 Task: In the  document Respectingdifferences.rtf Use the tool word Count 'and display word count while typing' Create the translated copy of the document in  'Chinese (Simplified)' Change notification to  Comments for you
Action: Mouse moved to (272, 450)
Screenshot: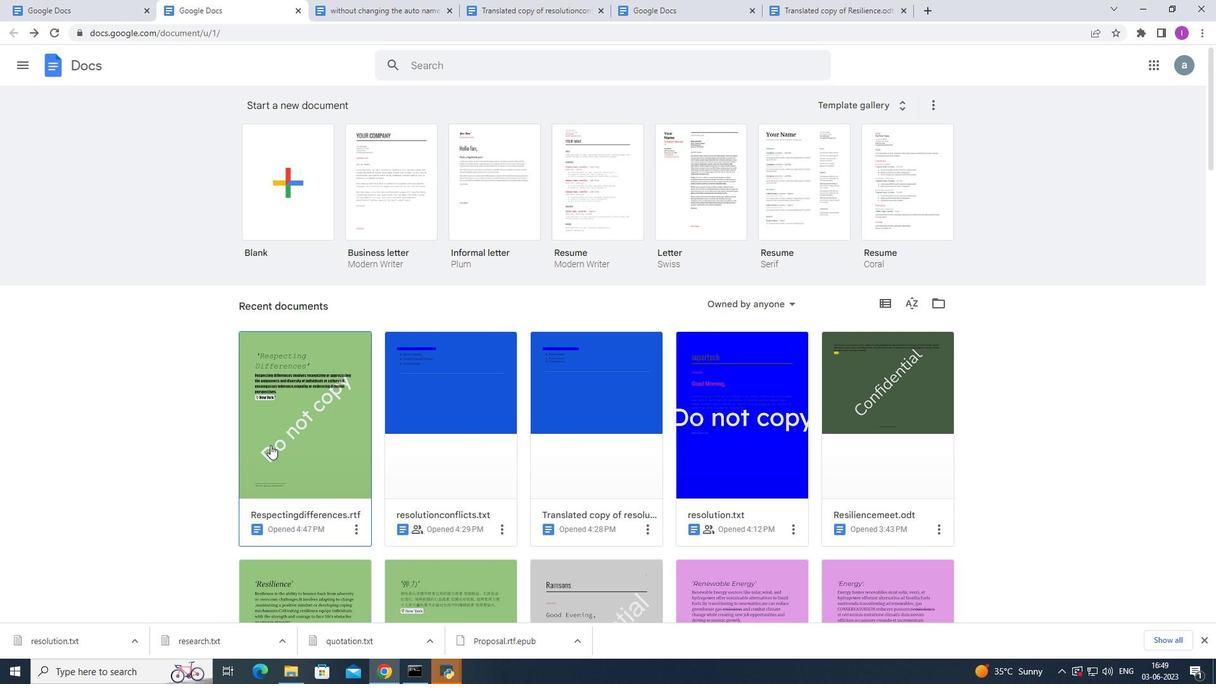 
Action: Mouse pressed left at (272, 450)
Screenshot: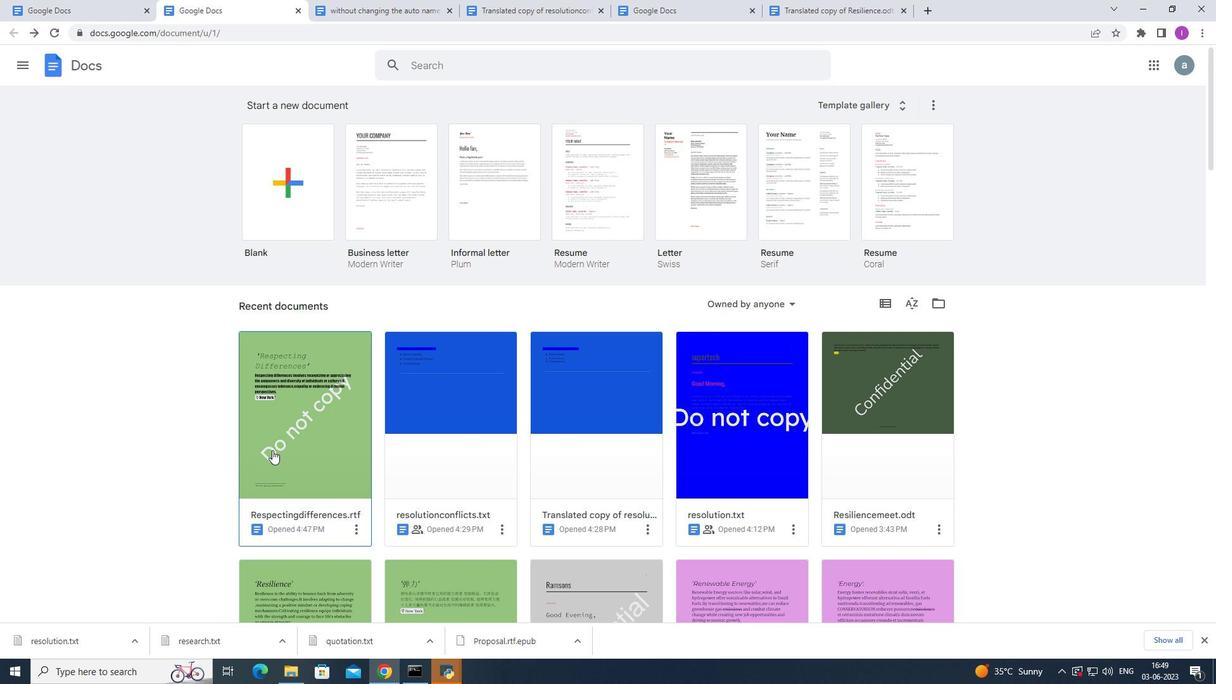 
Action: Mouse moved to (196, 69)
Screenshot: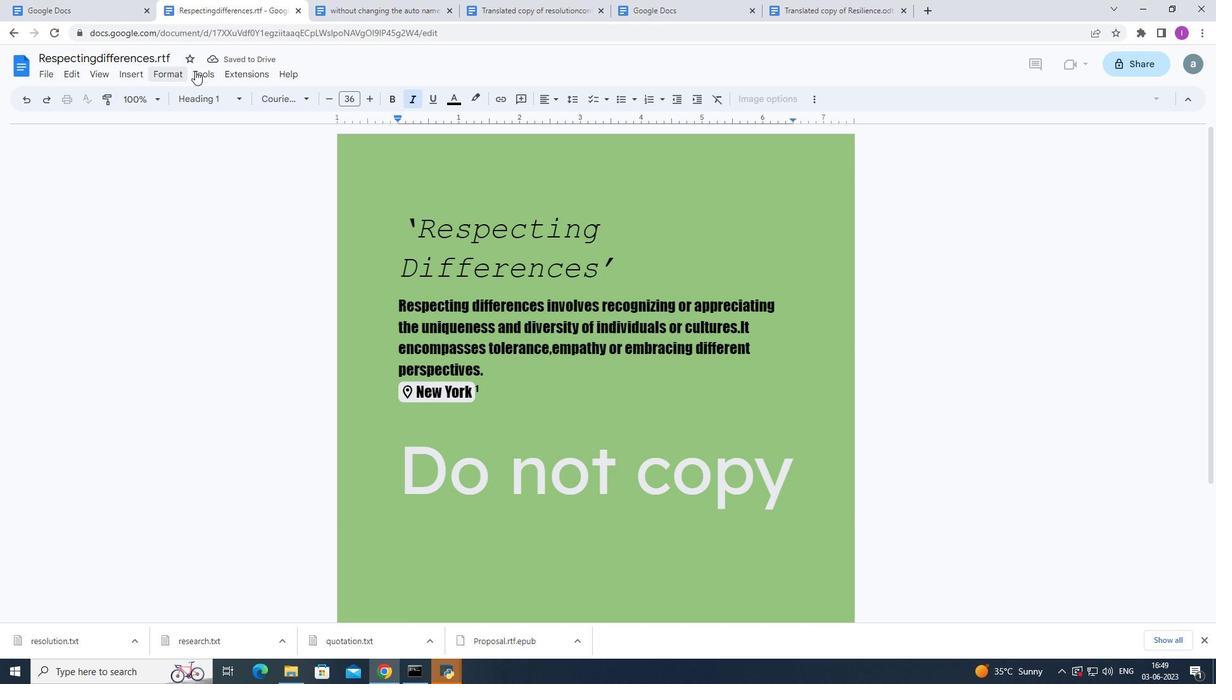 
Action: Mouse pressed left at (196, 69)
Screenshot: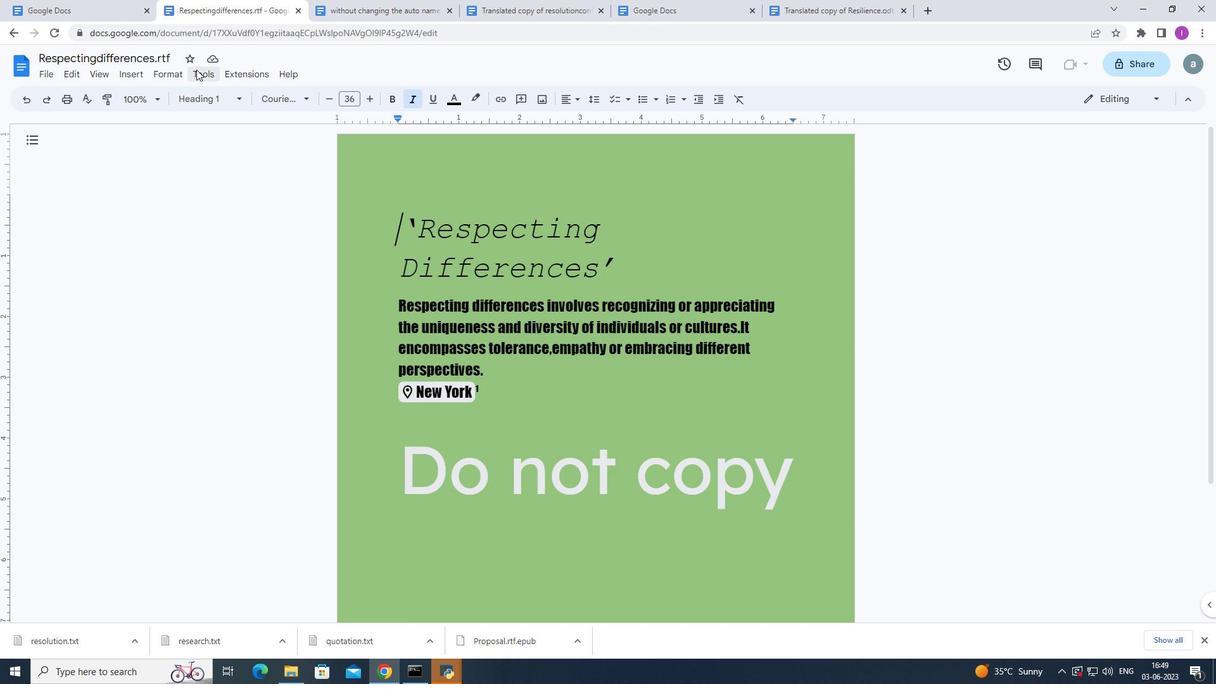 
Action: Mouse moved to (259, 113)
Screenshot: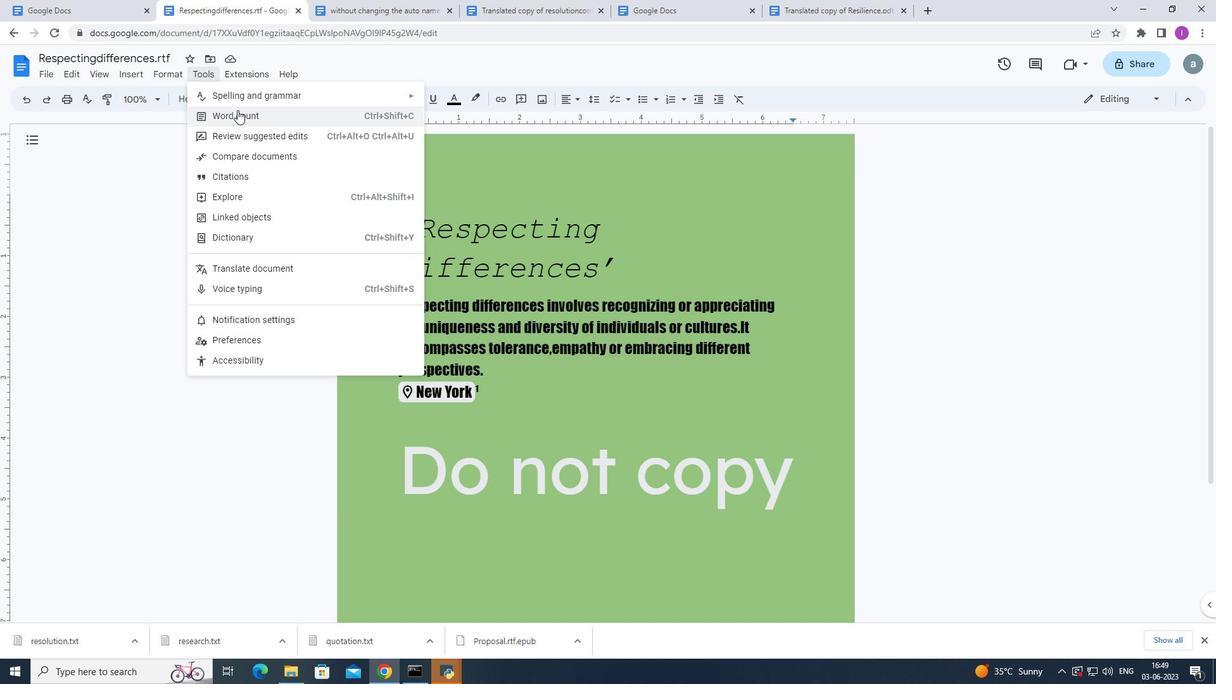 
Action: Mouse pressed left at (259, 113)
Screenshot: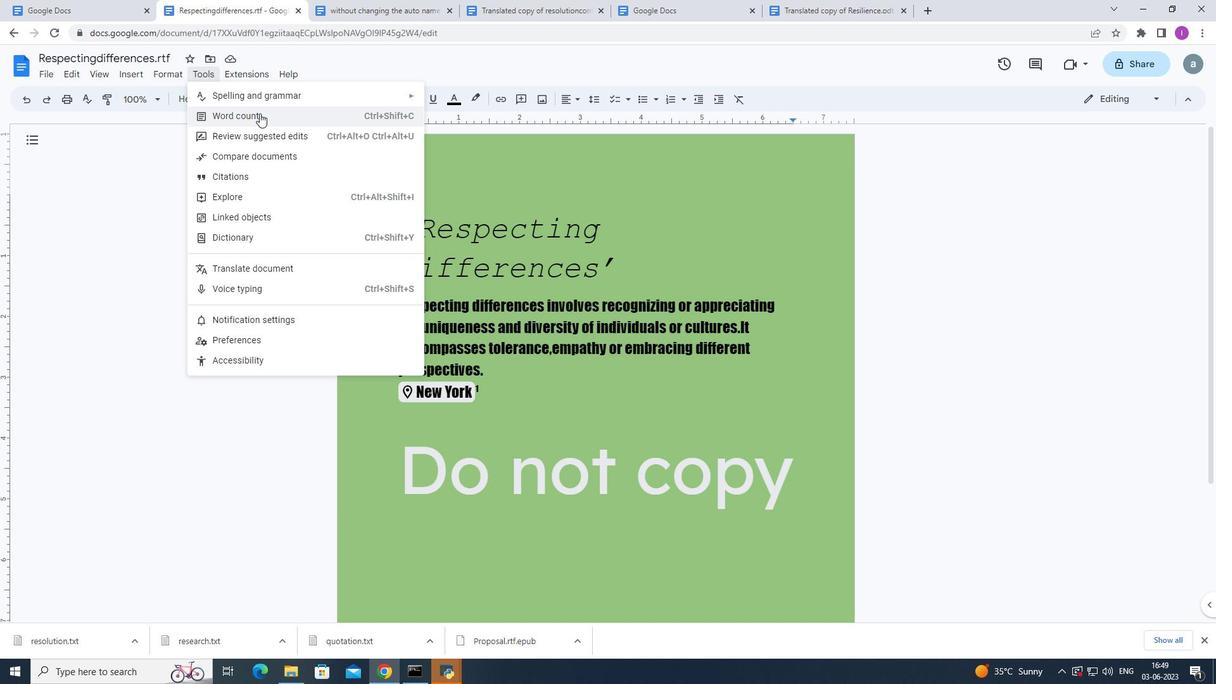 
Action: Mouse moved to (534, 391)
Screenshot: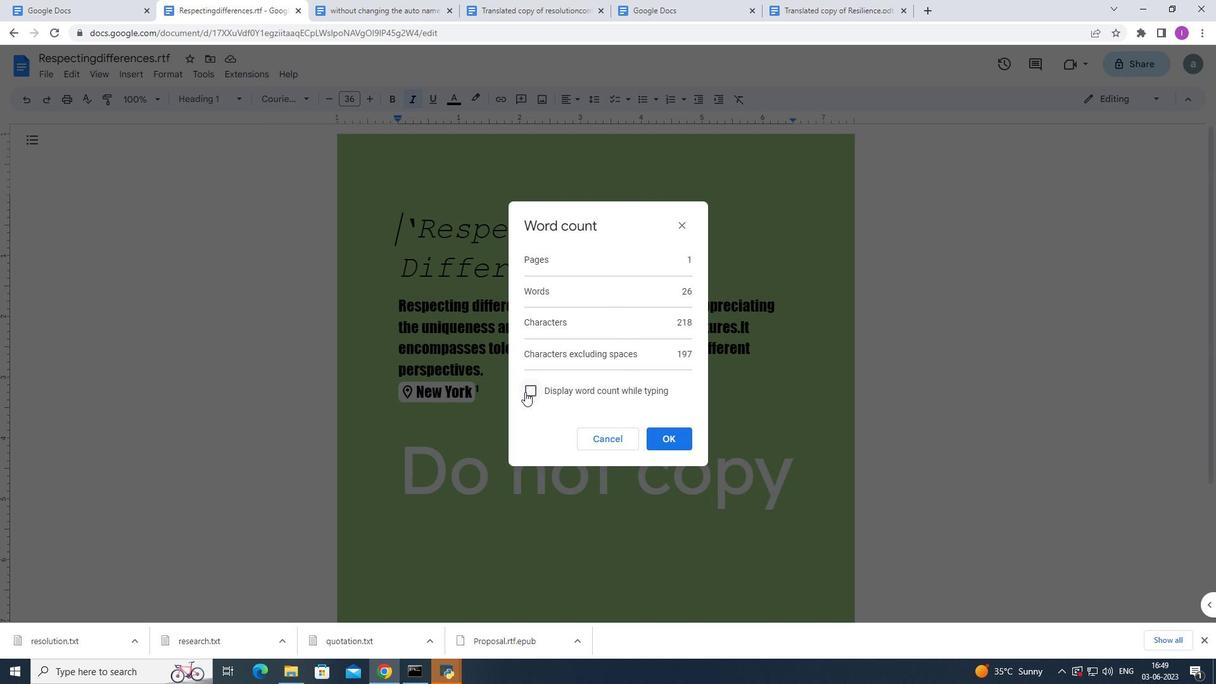 
Action: Mouse pressed left at (534, 391)
Screenshot: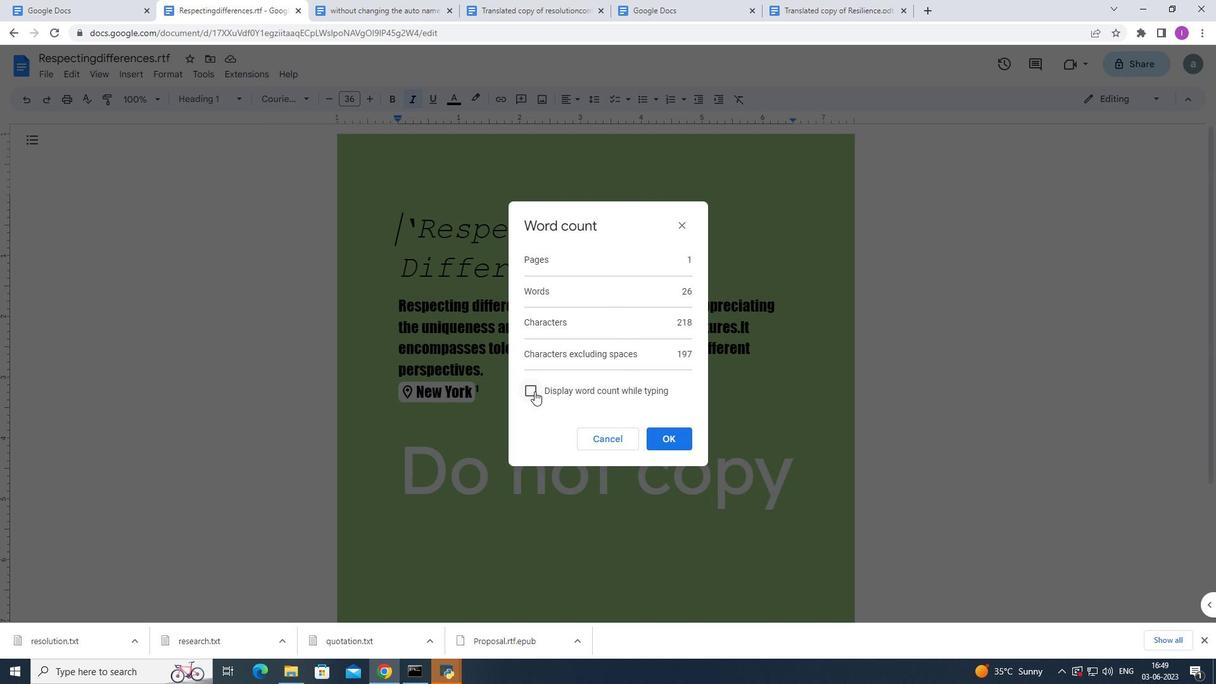 
Action: Mouse moved to (679, 436)
Screenshot: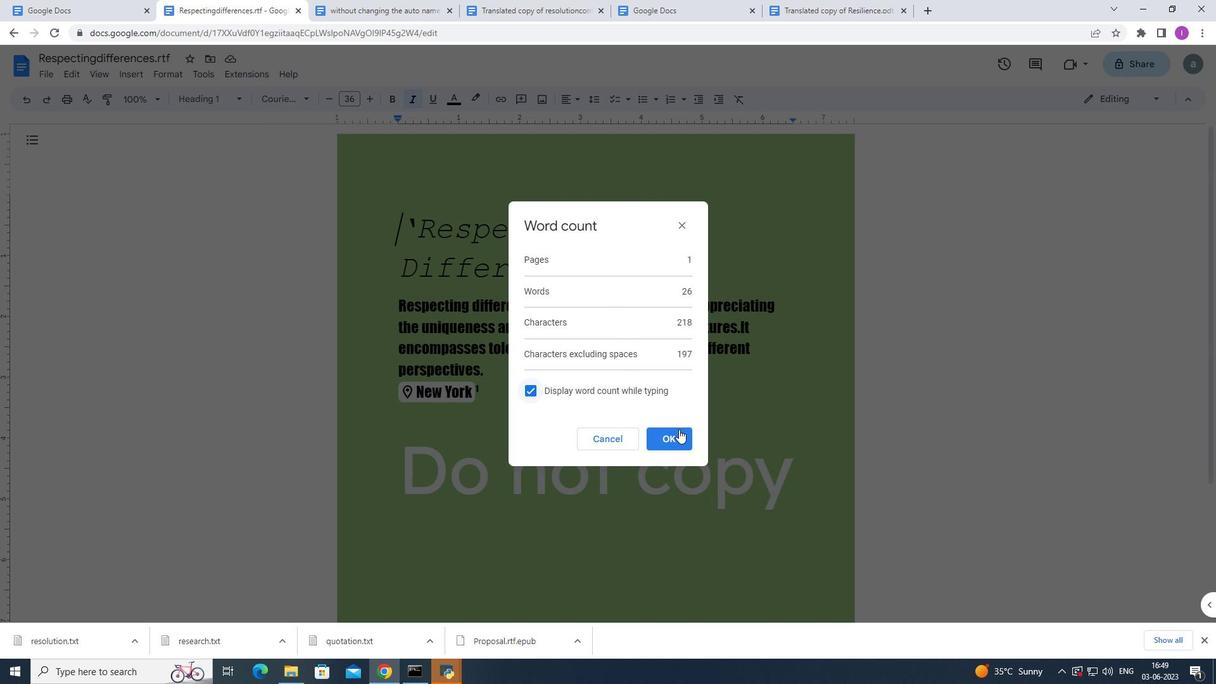 
Action: Mouse pressed left at (679, 436)
Screenshot: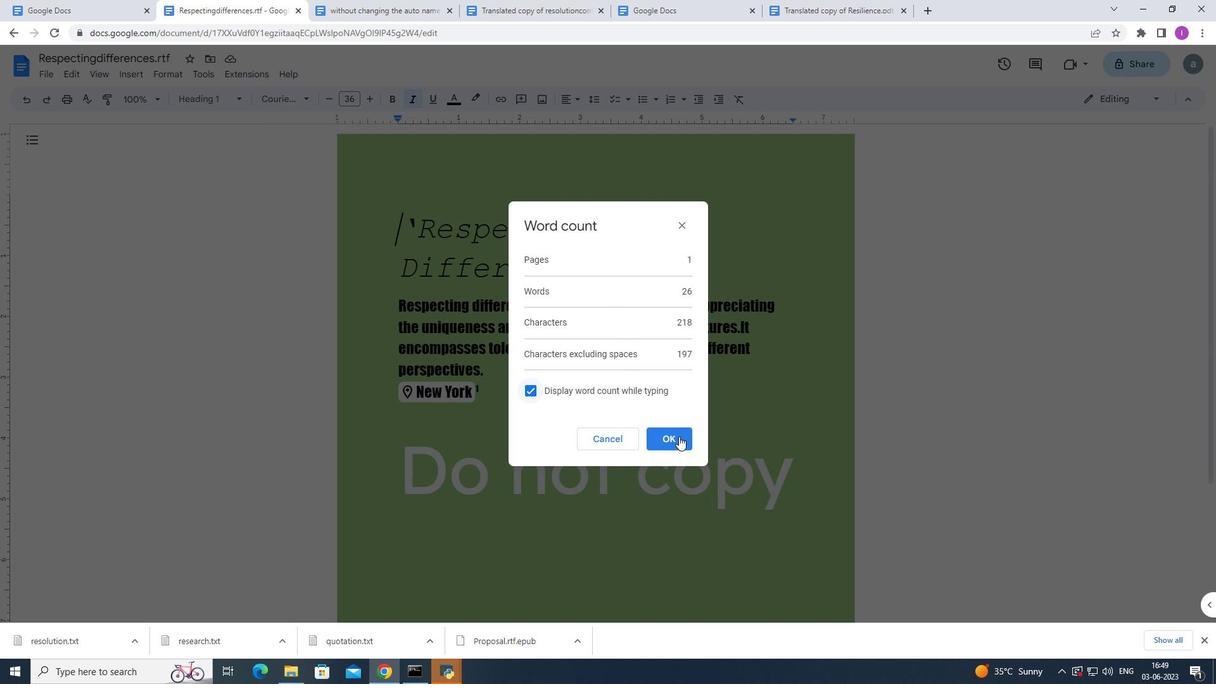 
Action: Mouse moved to (217, 75)
Screenshot: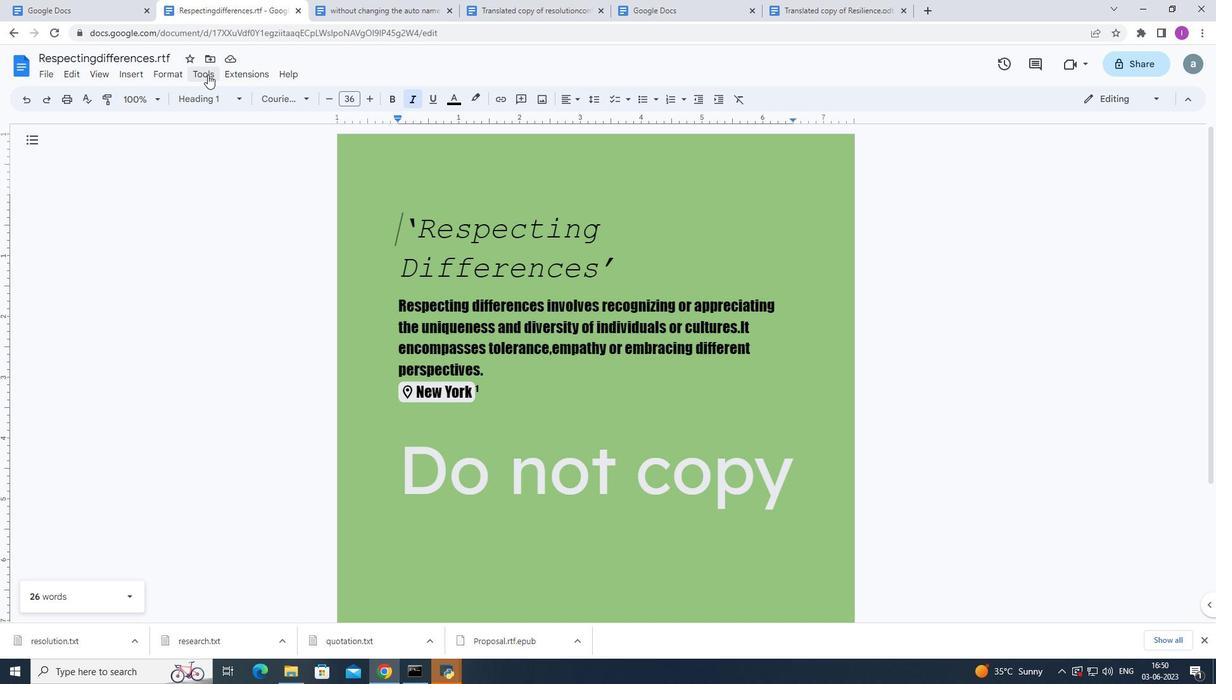 
Action: Mouse pressed left at (217, 75)
Screenshot: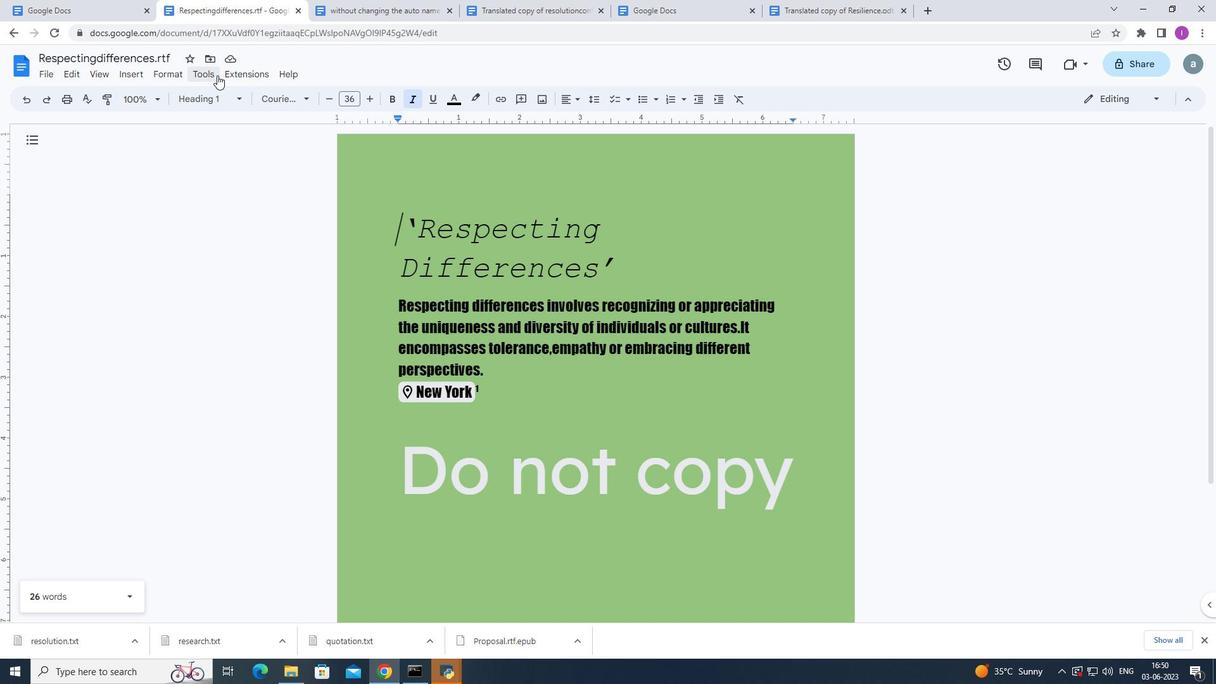 
Action: Mouse moved to (262, 272)
Screenshot: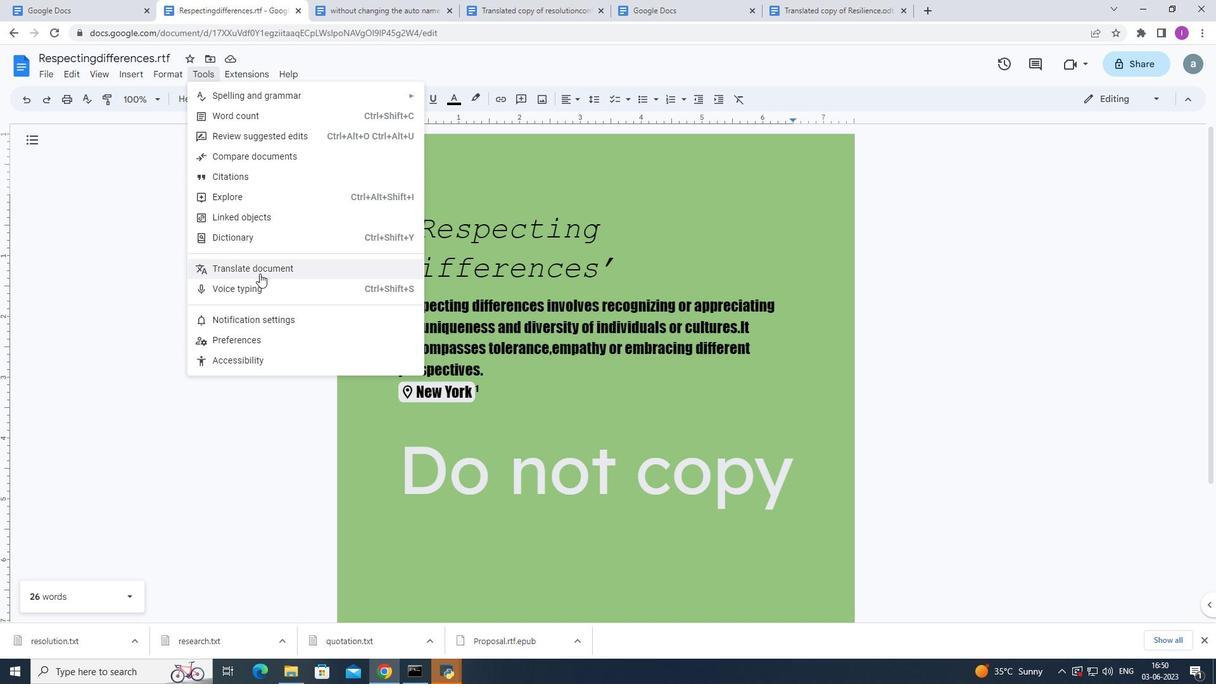 
Action: Mouse pressed left at (262, 272)
Screenshot: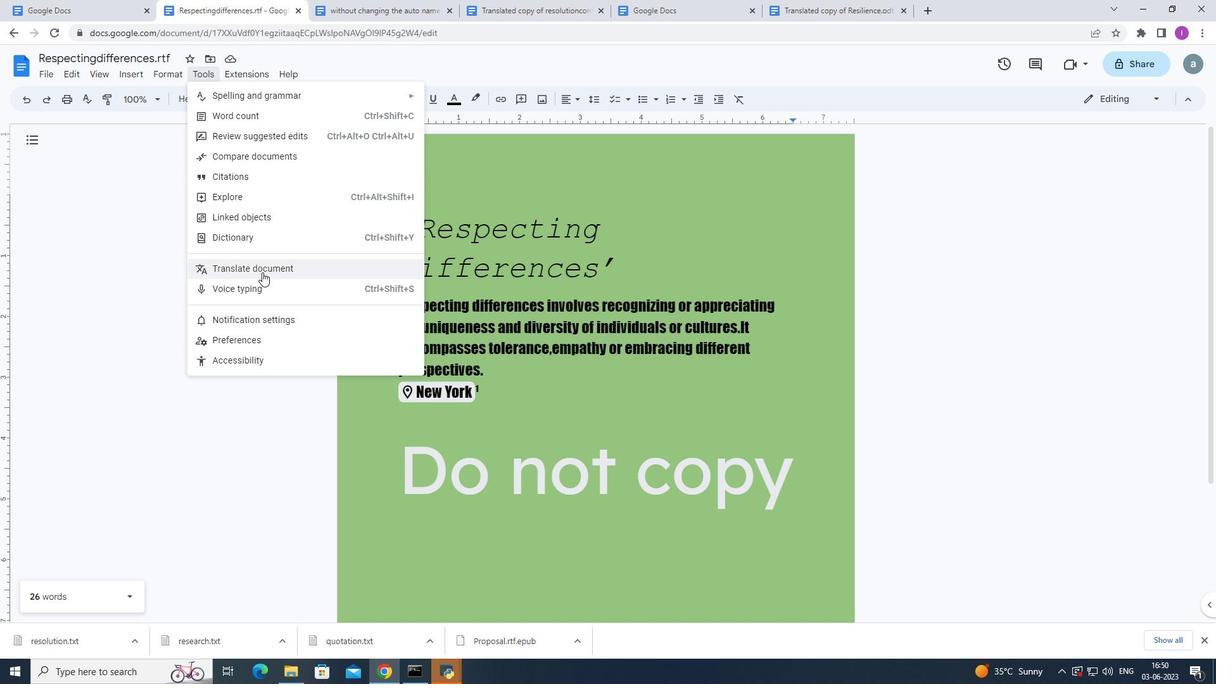 
Action: Mouse moved to (596, 355)
Screenshot: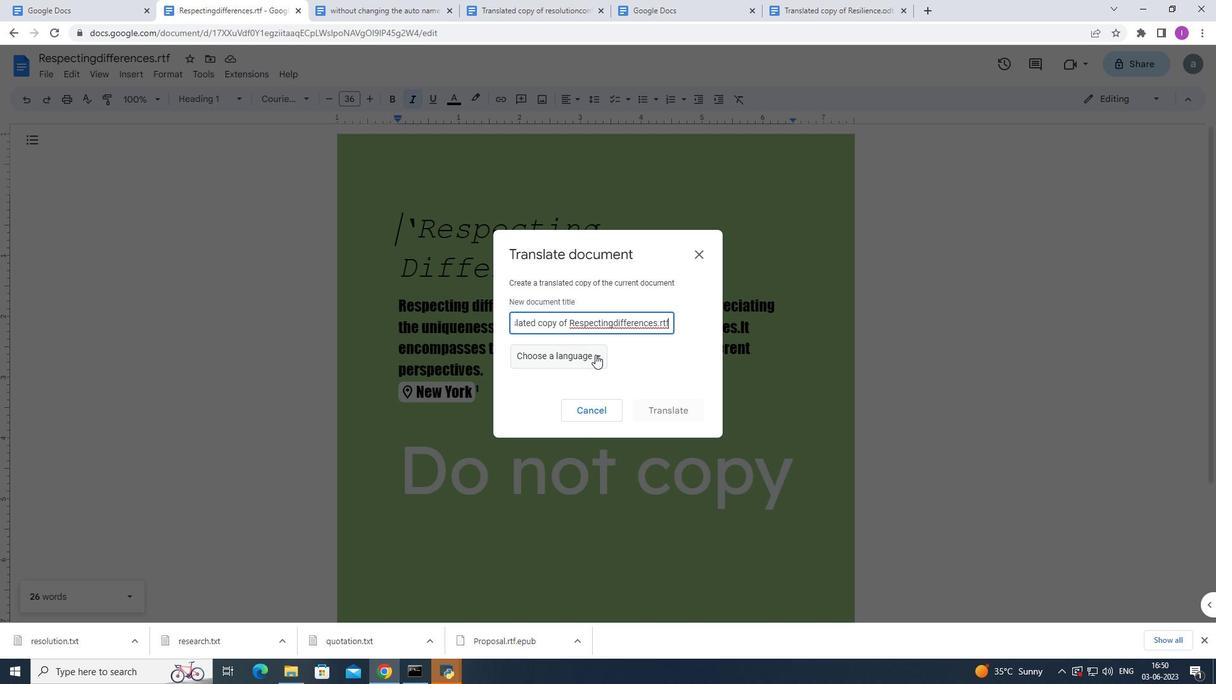 
Action: Mouse pressed left at (596, 355)
Screenshot: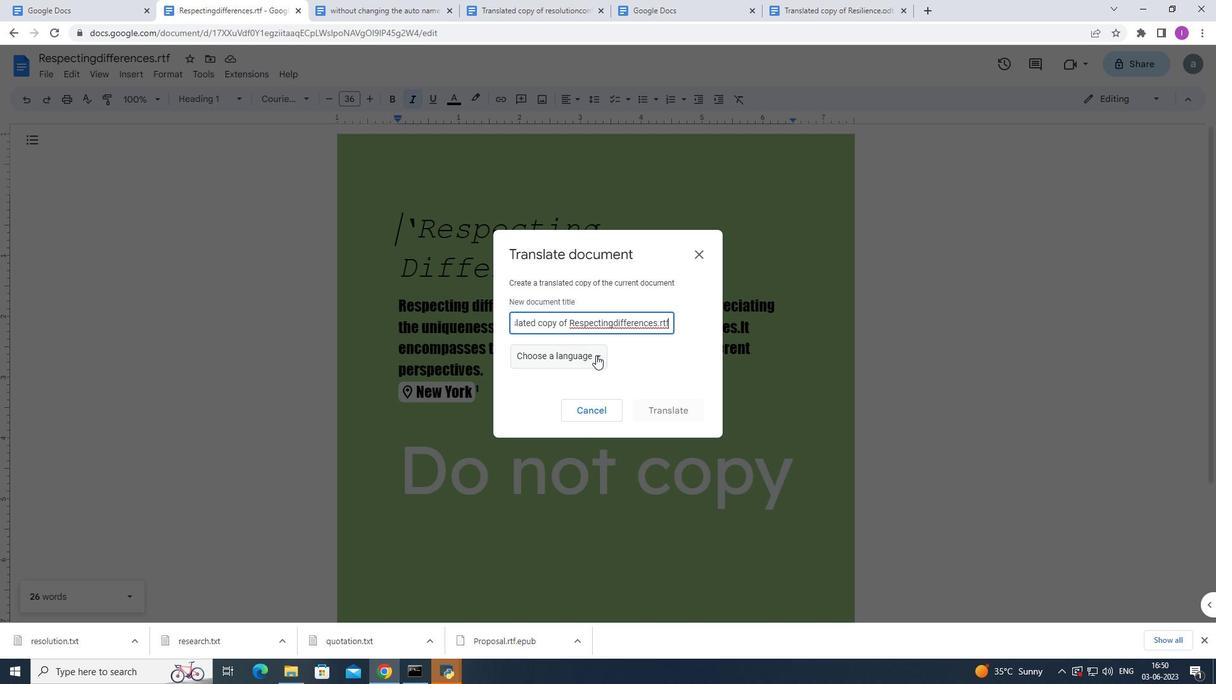 
Action: Mouse moved to (595, 406)
Screenshot: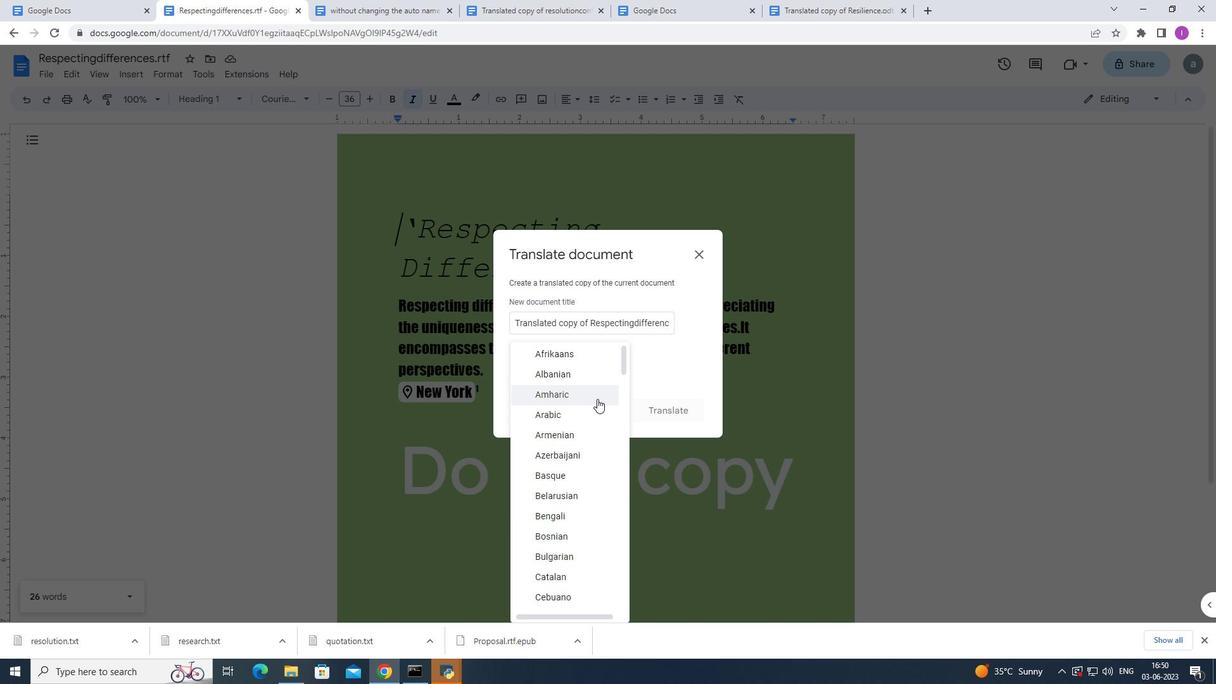 
Action: Mouse scrolled (595, 406) with delta (0, 0)
Screenshot: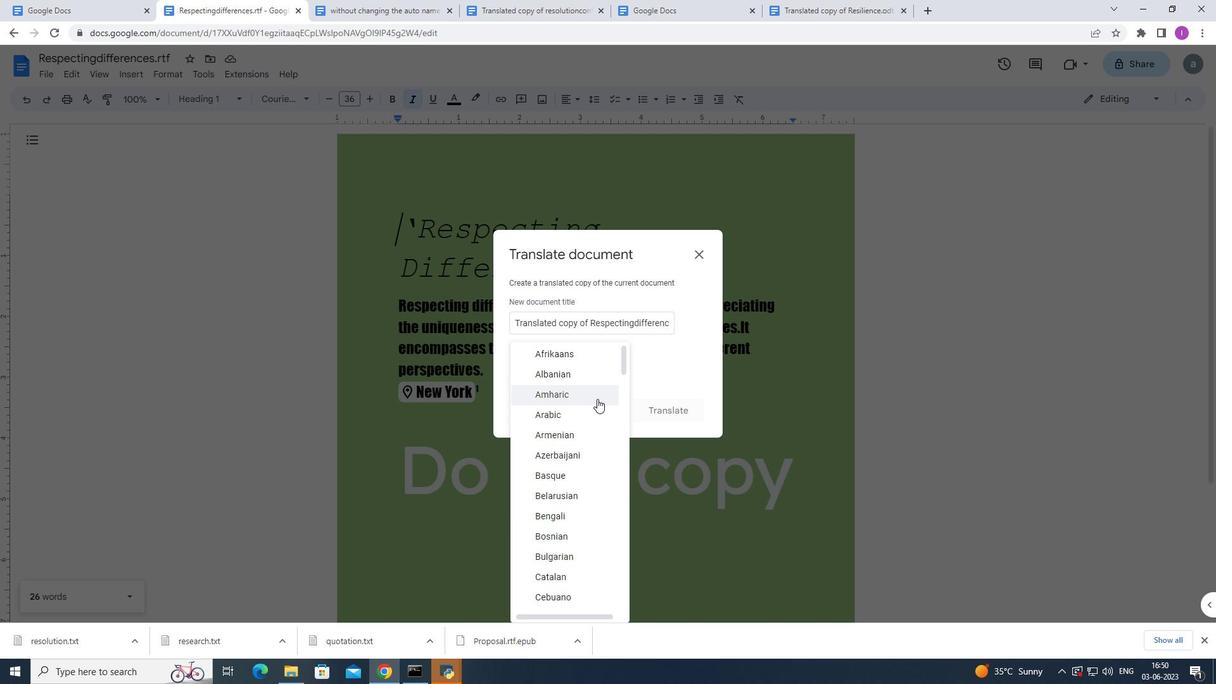 
Action: Mouse moved to (595, 407)
Screenshot: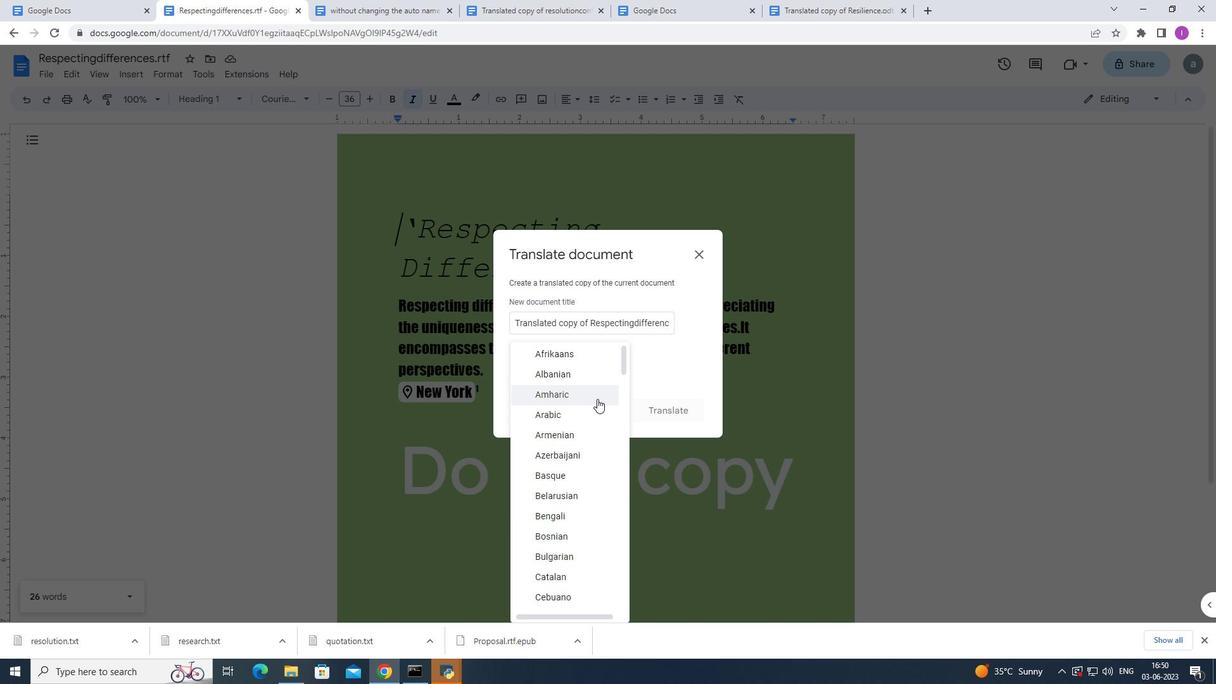 
Action: Mouse scrolled (595, 406) with delta (0, 0)
Screenshot: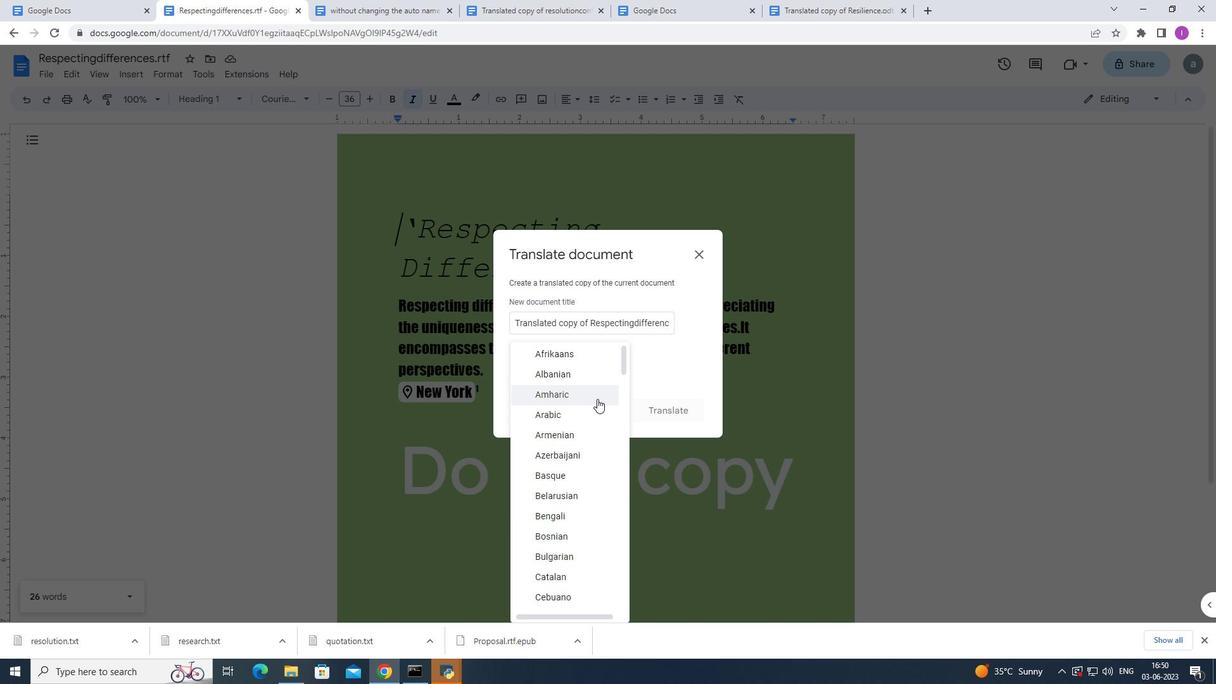 
Action: Mouse moved to (595, 407)
Screenshot: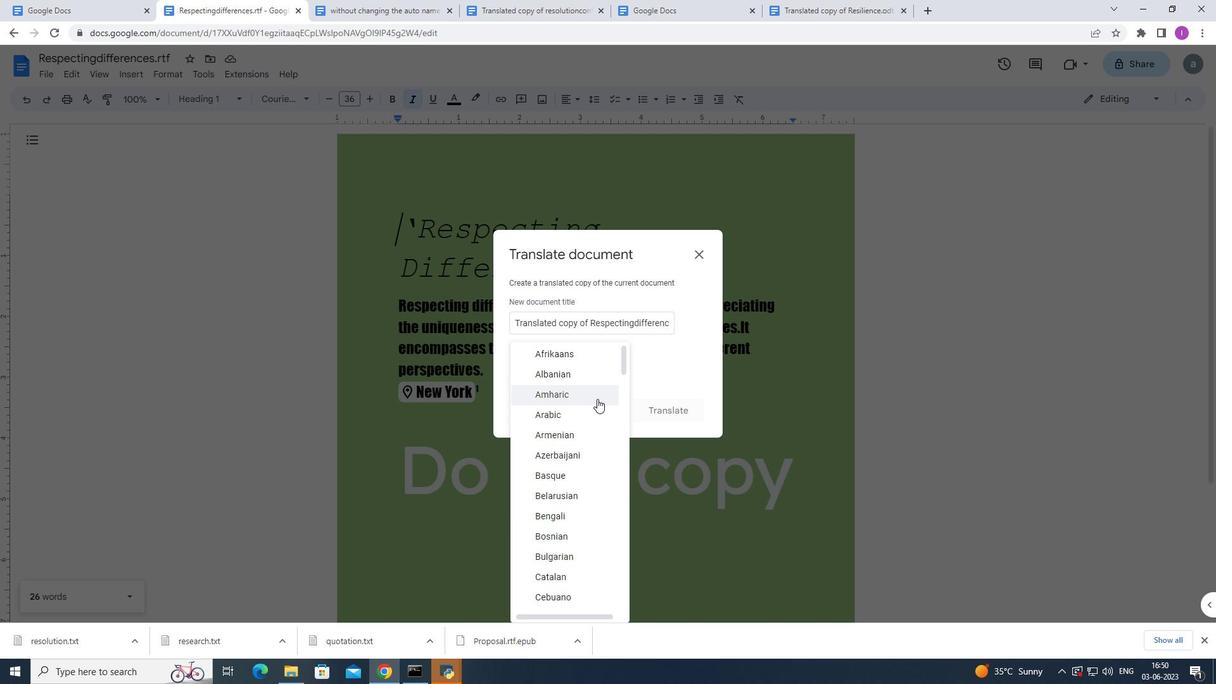 
Action: Mouse scrolled (595, 407) with delta (0, 0)
Screenshot: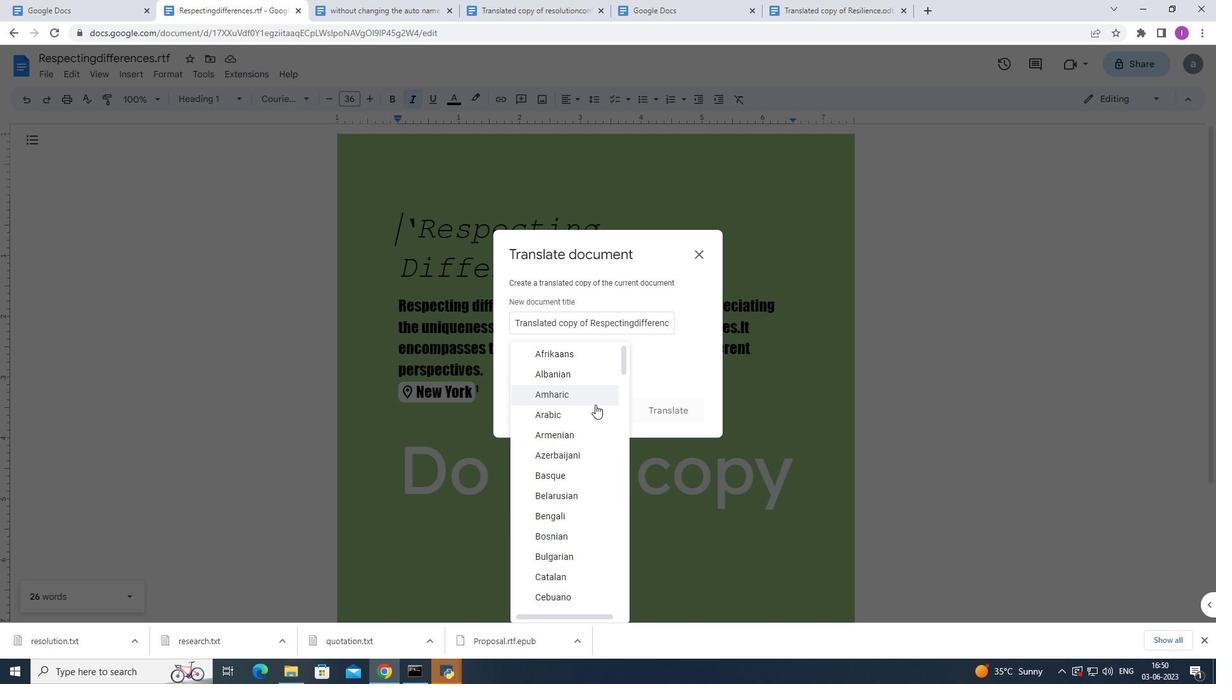 
Action: Mouse moved to (595, 413)
Screenshot: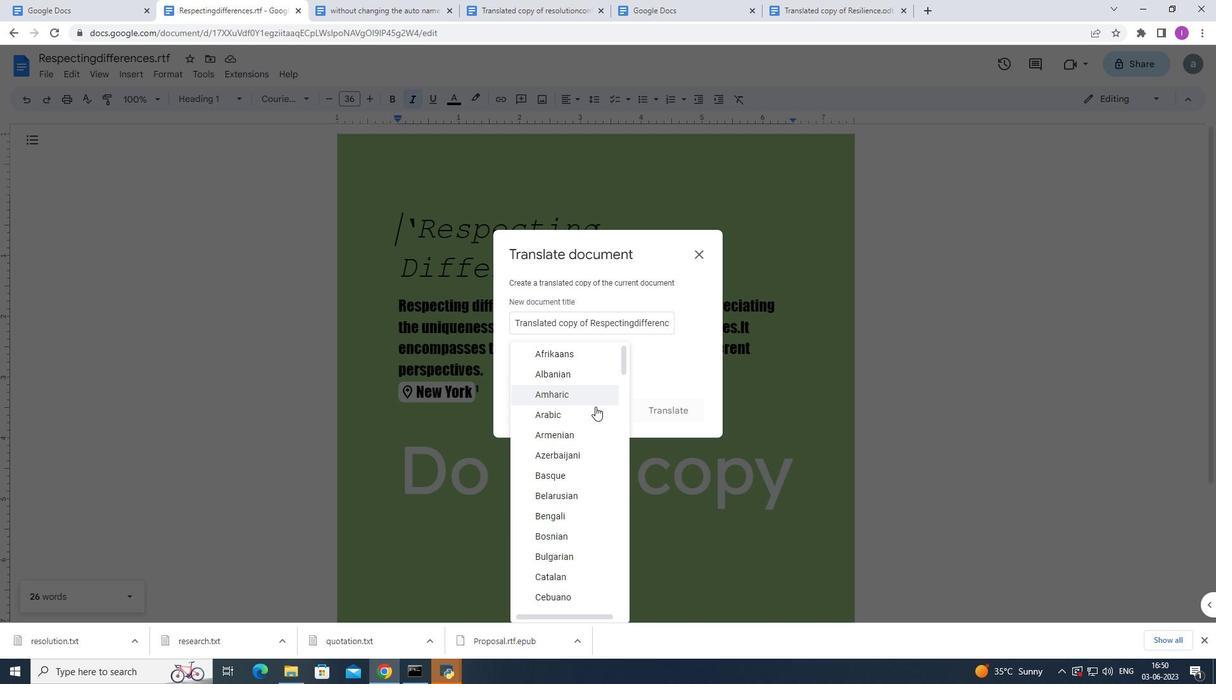 
Action: Mouse scrolled (595, 412) with delta (0, 0)
Screenshot: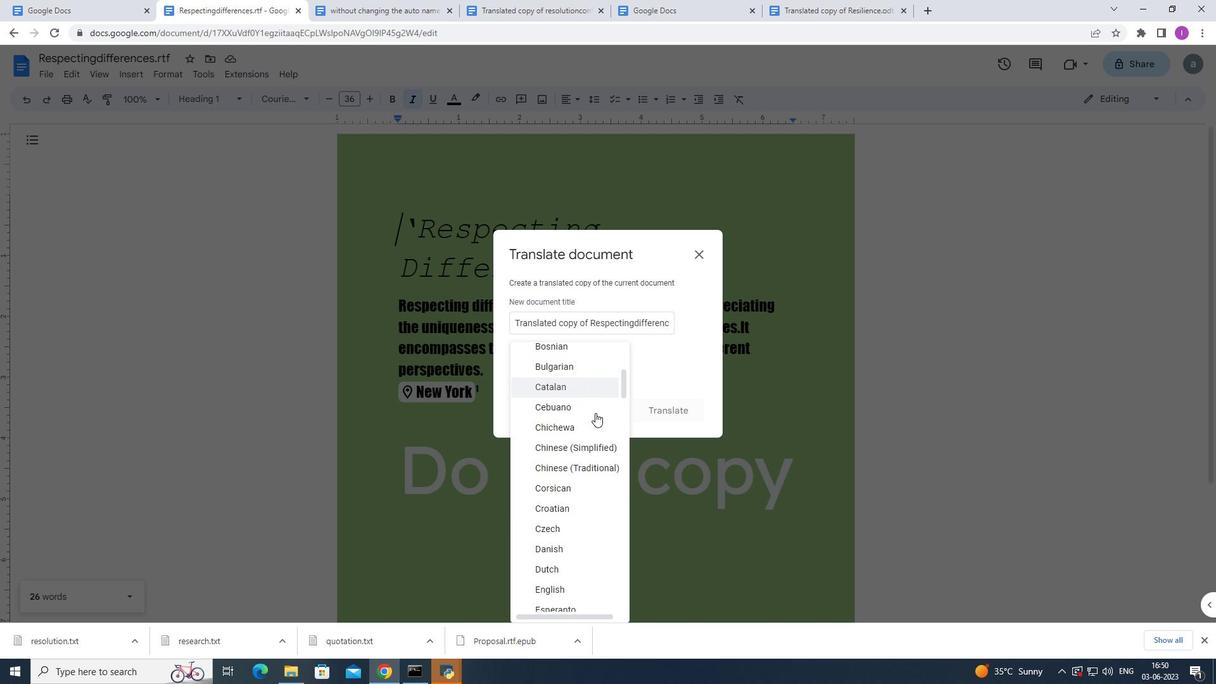 
Action: Mouse scrolled (595, 412) with delta (0, 0)
Screenshot: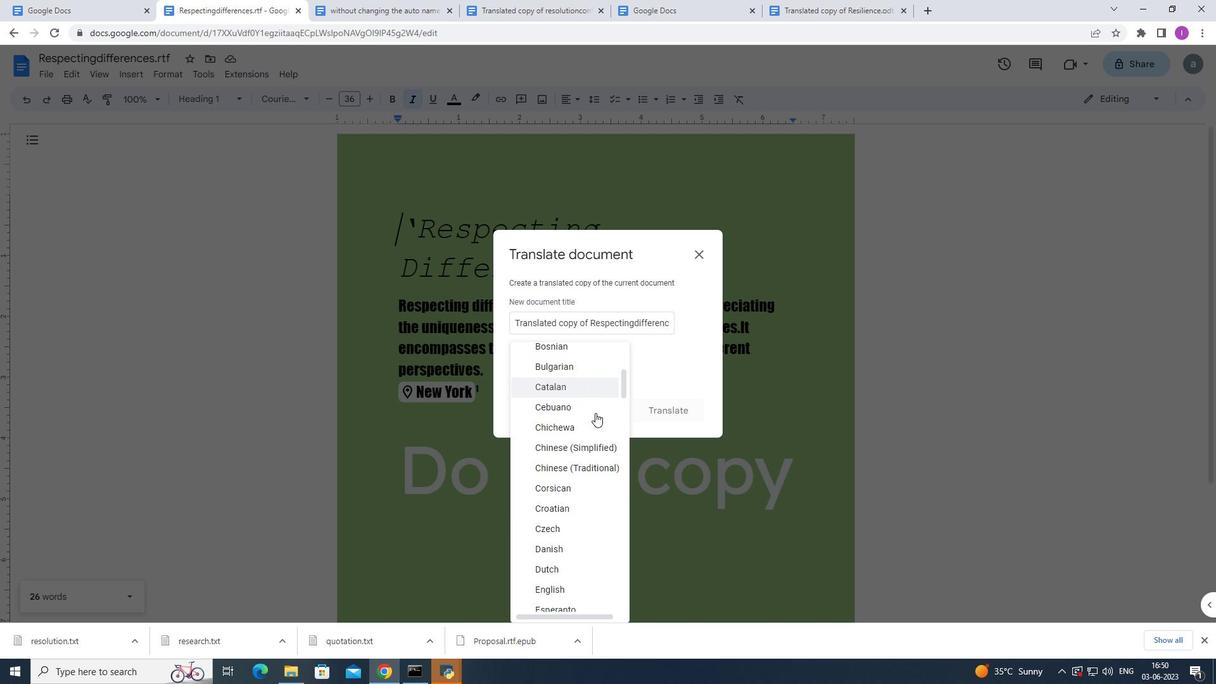 
Action: Mouse moved to (595, 413)
Screenshot: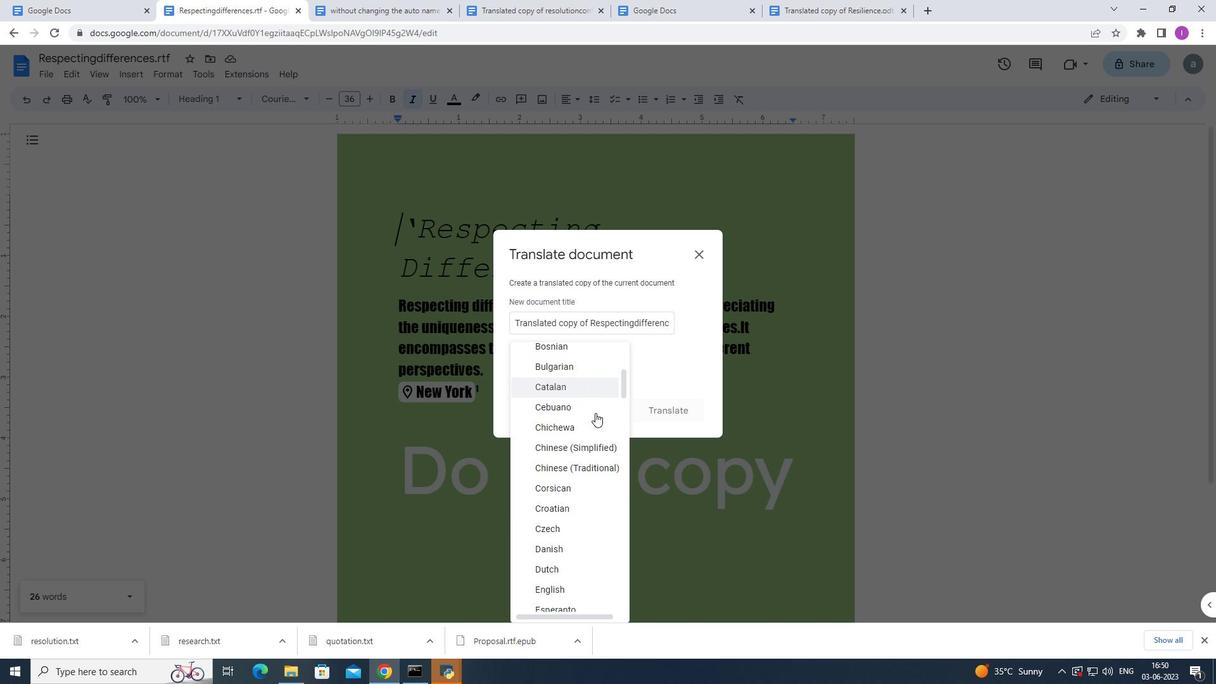 
Action: Mouse scrolled (595, 413) with delta (0, 0)
Screenshot: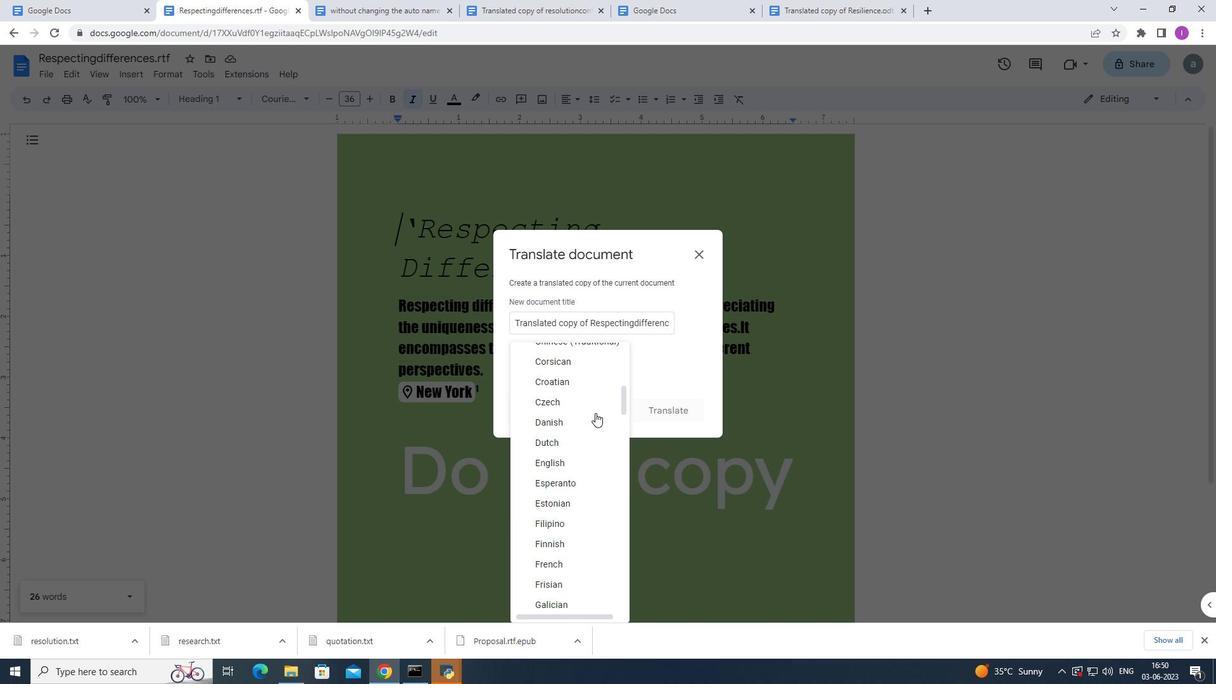 
Action: Mouse scrolled (595, 413) with delta (0, 0)
Screenshot: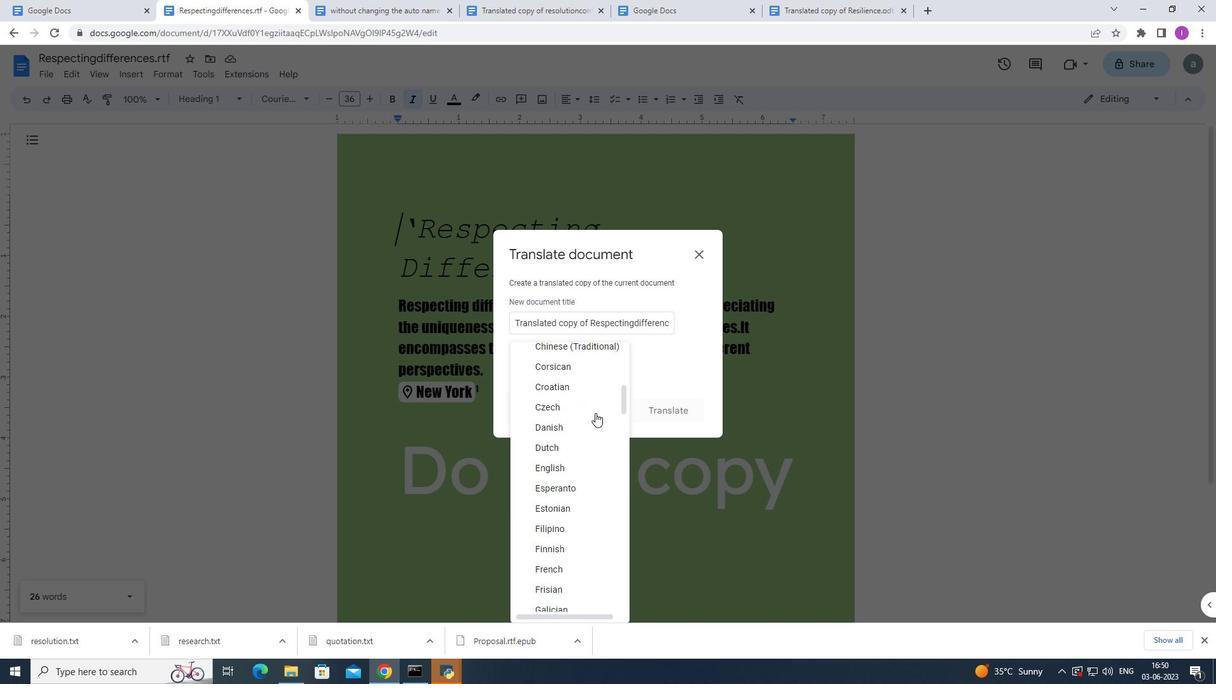 
Action: Mouse moved to (584, 443)
Screenshot: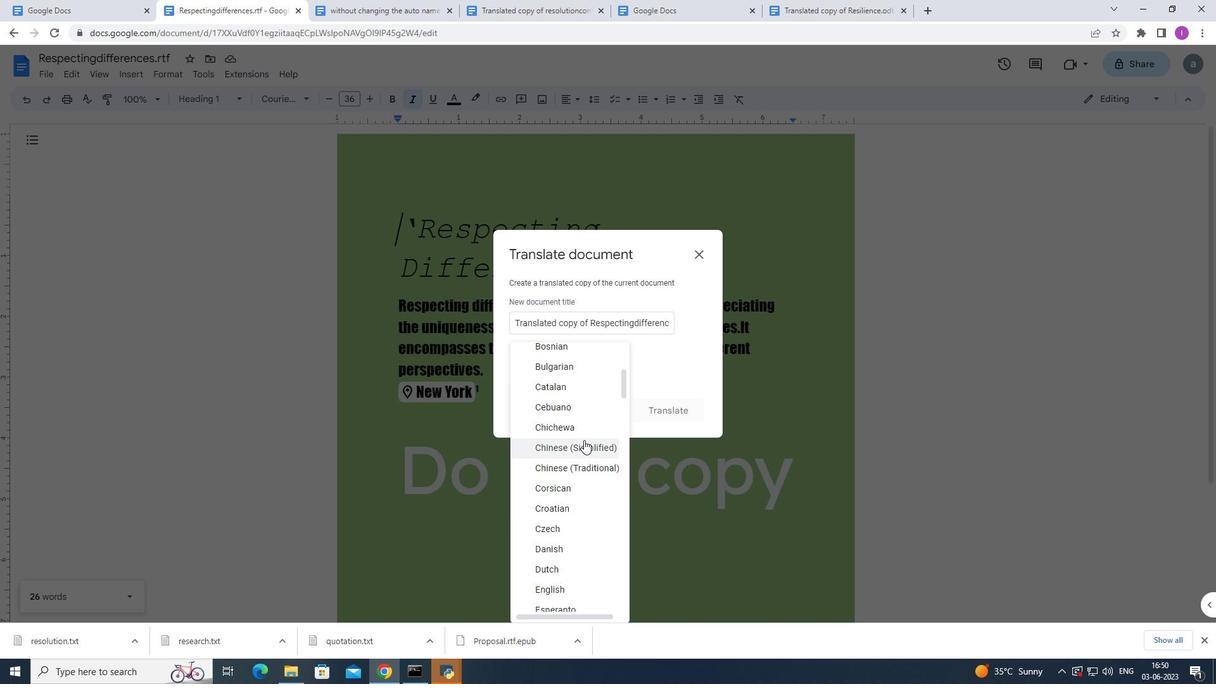
Action: Mouse pressed left at (584, 443)
Screenshot: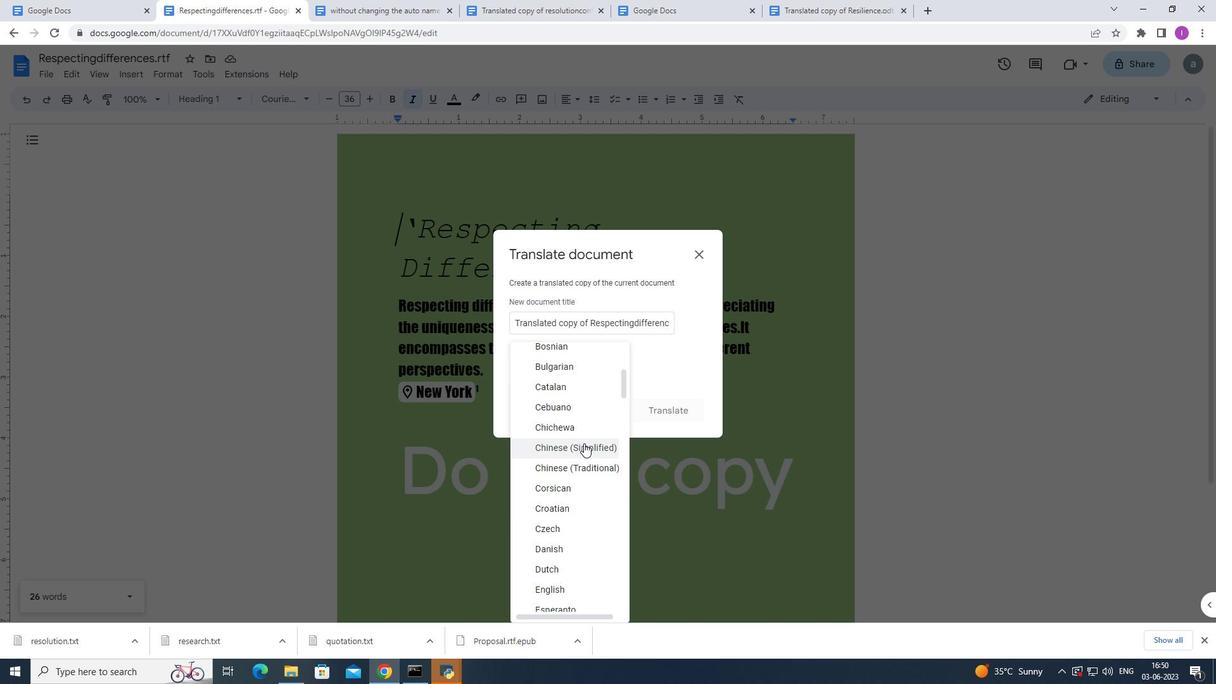 
Action: Mouse moved to (655, 411)
Screenshot: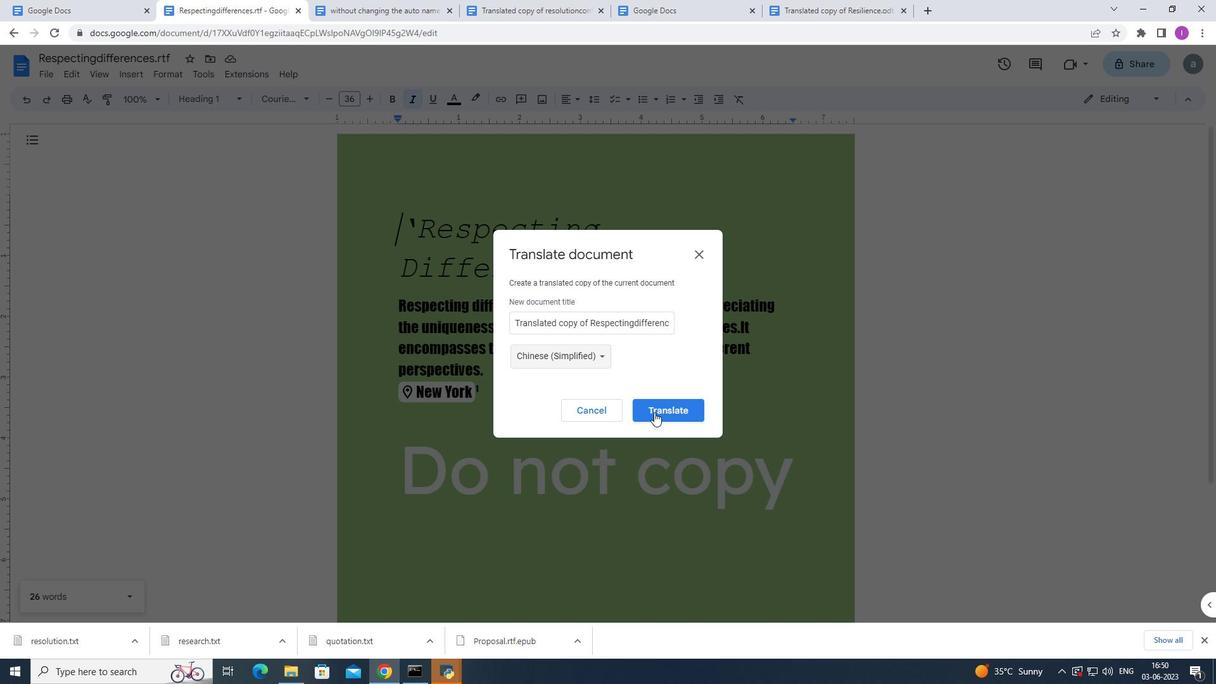 
Action: Mouse pressed left at (655, 411)
Screenshot: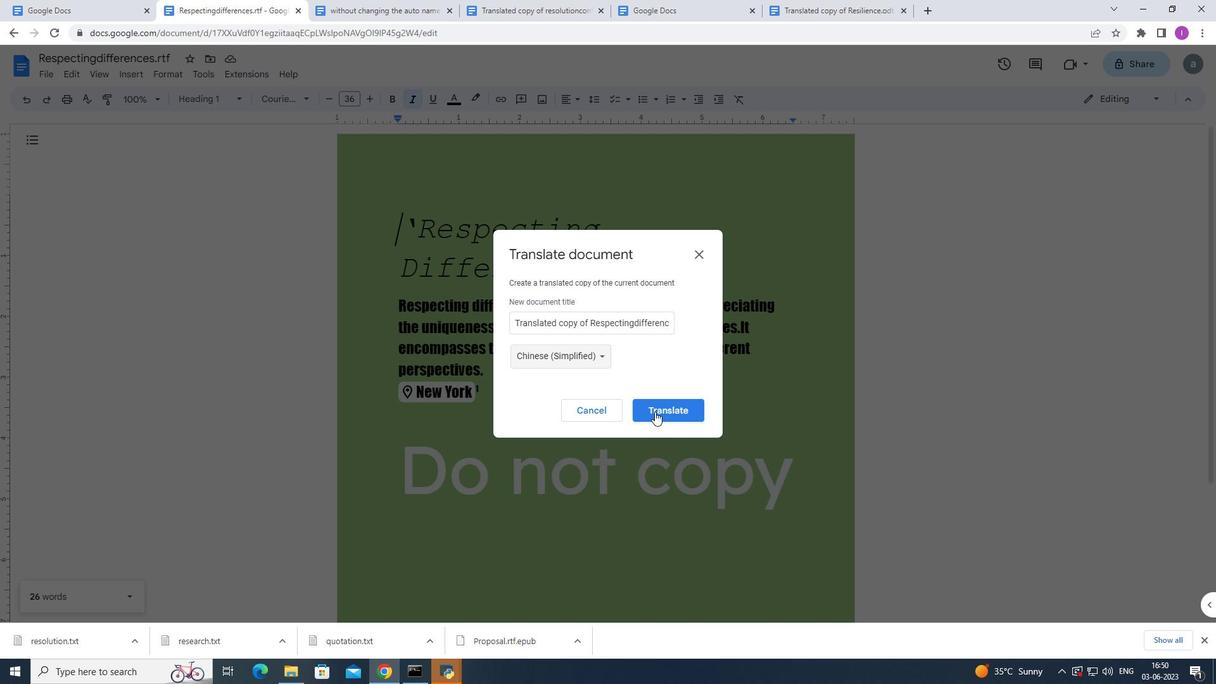 
Action: Mouse moved to (207, 70)
Screenshot: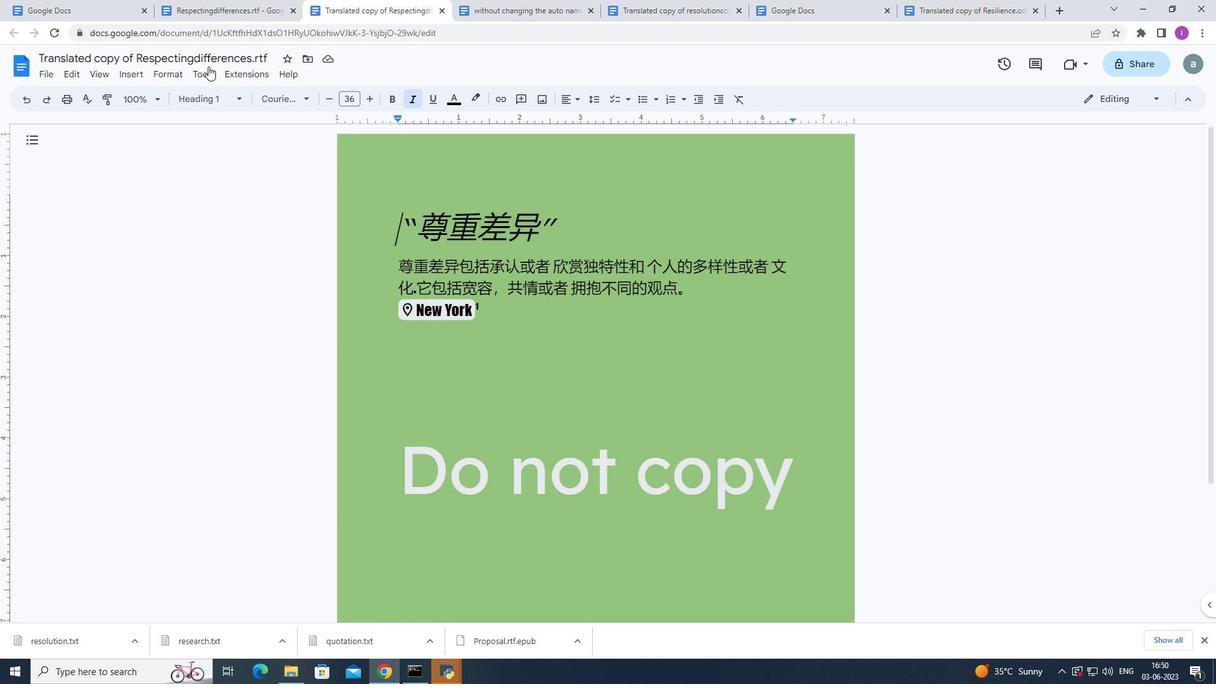 
Action: Mouse pressed left at (207, 70)
Screenshot: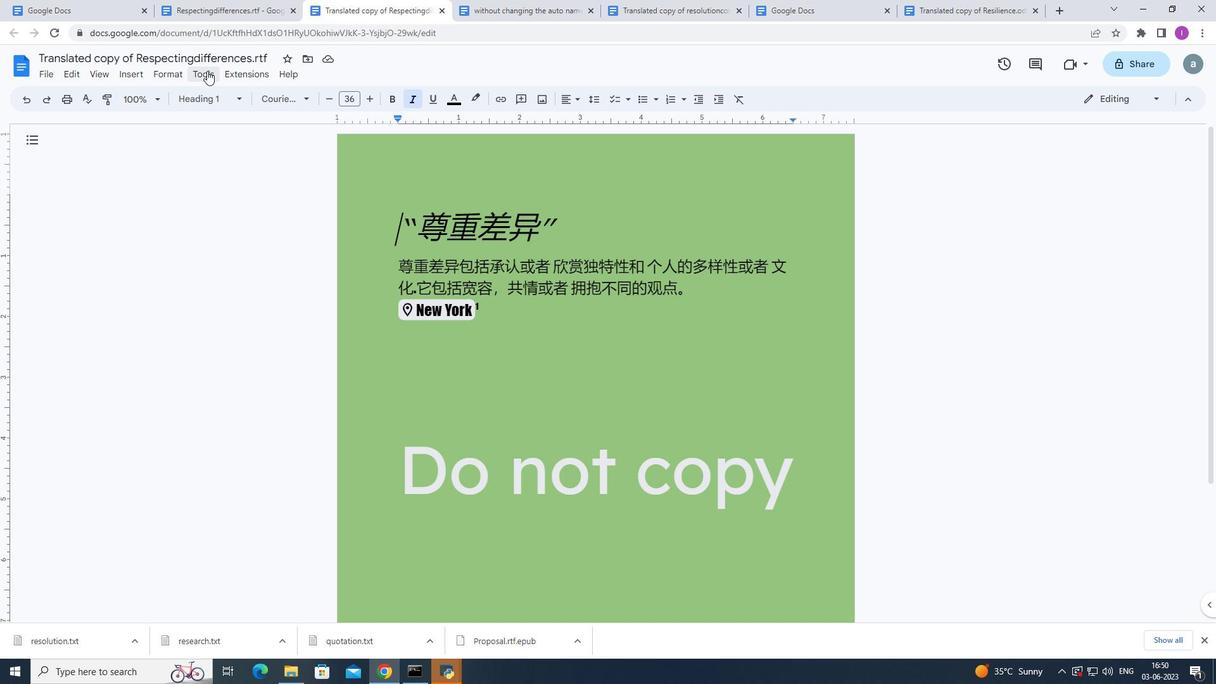 
Action: Mouse moved to (288, 315)
Screenshot: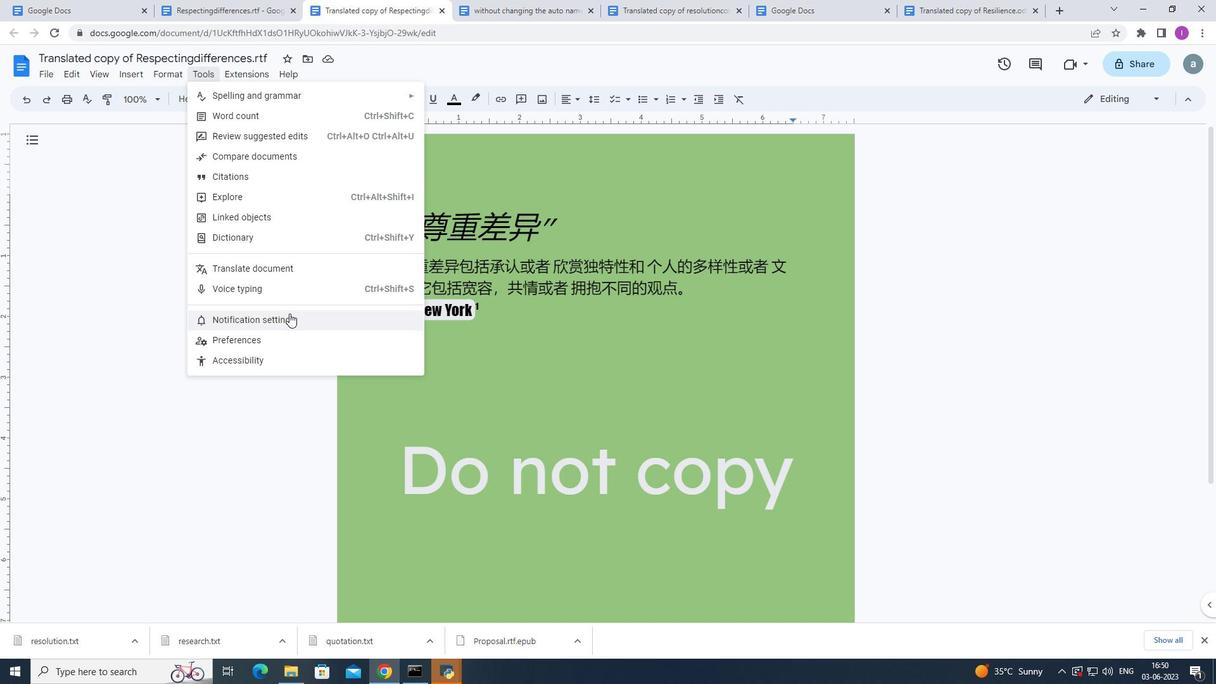 
Action: Mouse pressed left at (288, 315)
Screenshot: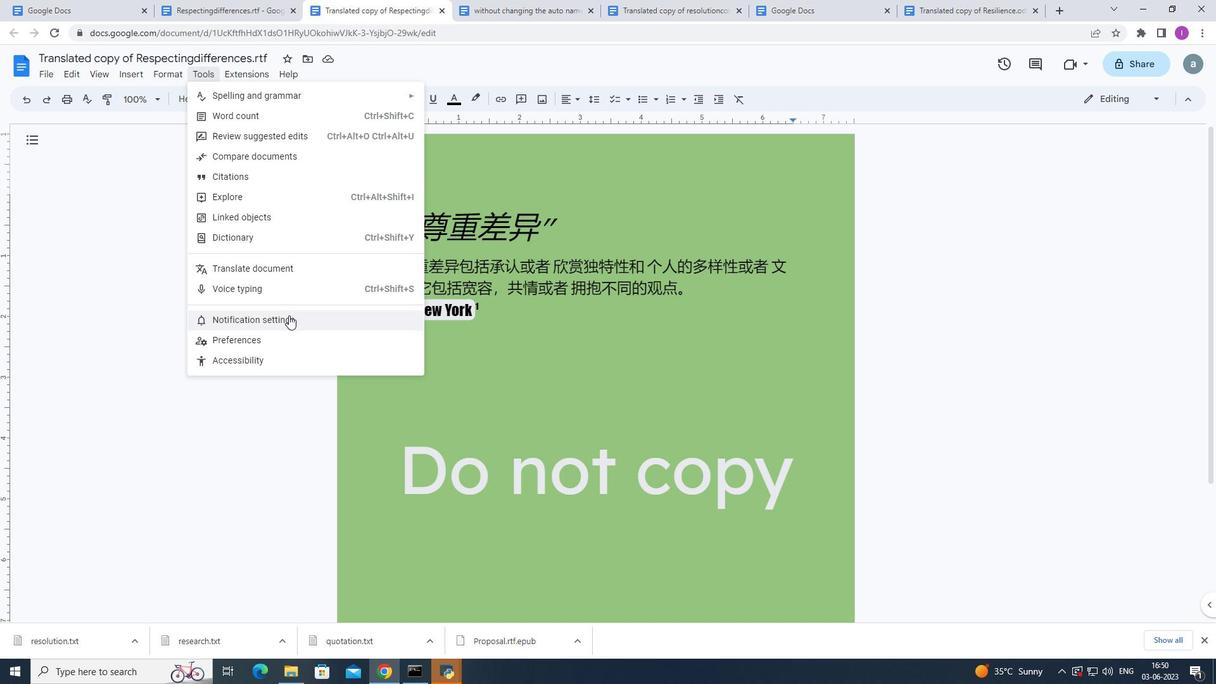 
Action: Mouse moved to (509, 273)
Screenshot: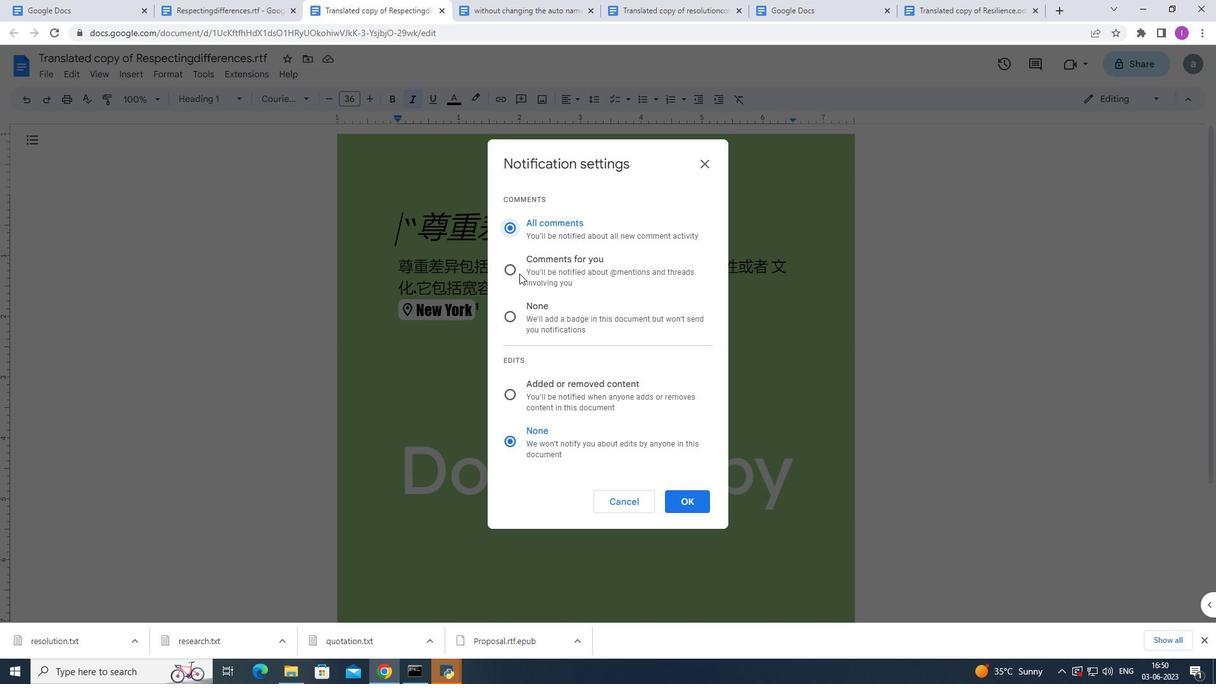 
Action: Mouse pressed left at (509, 273)
Screenshot: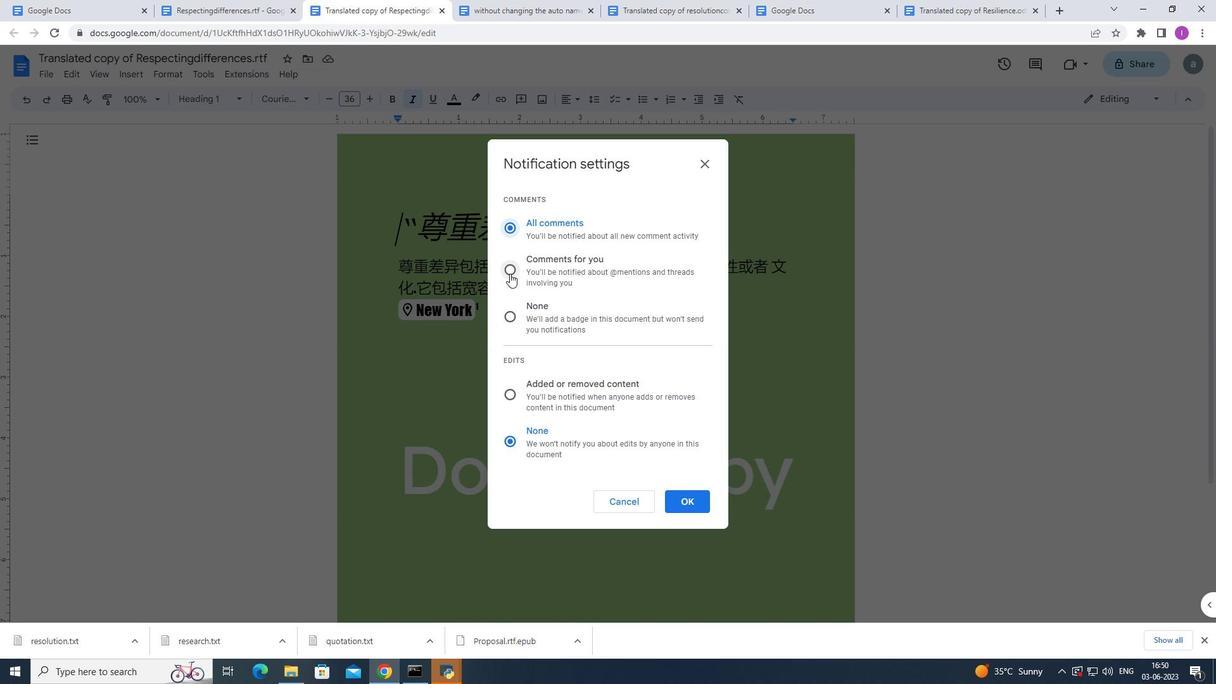 
Action: Mouse moved to (675, 498)
Screenshot: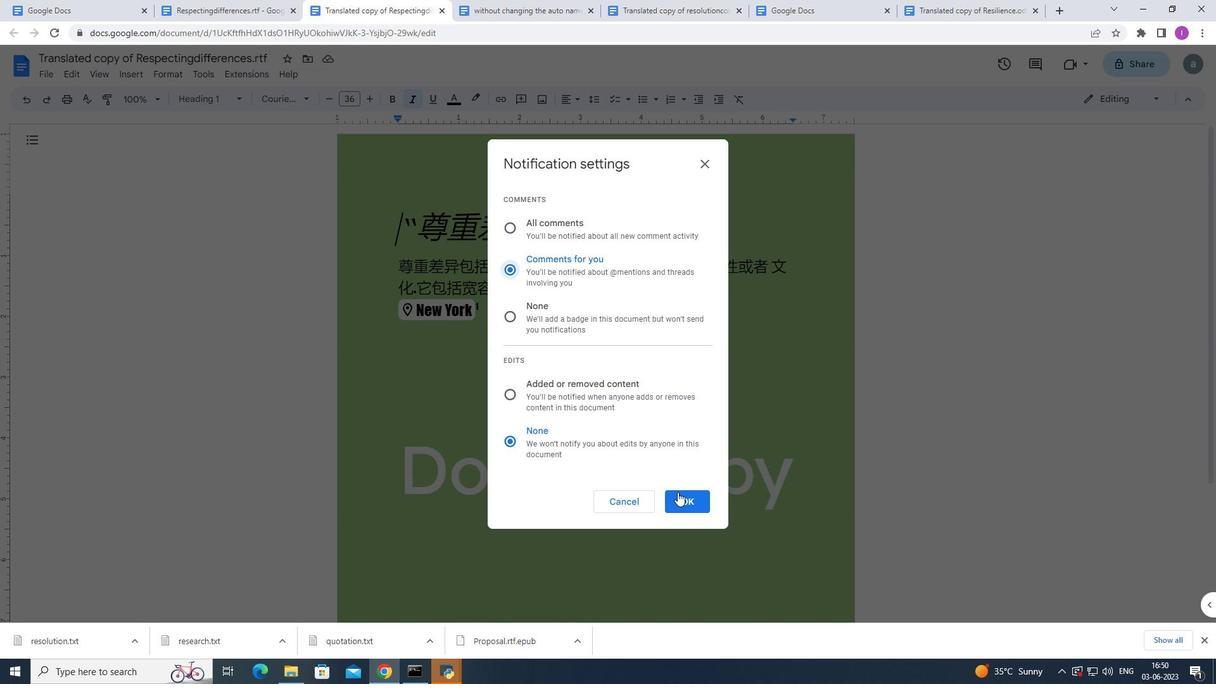 
Action: Mouse pressed left at (675, 498)
Screenshot: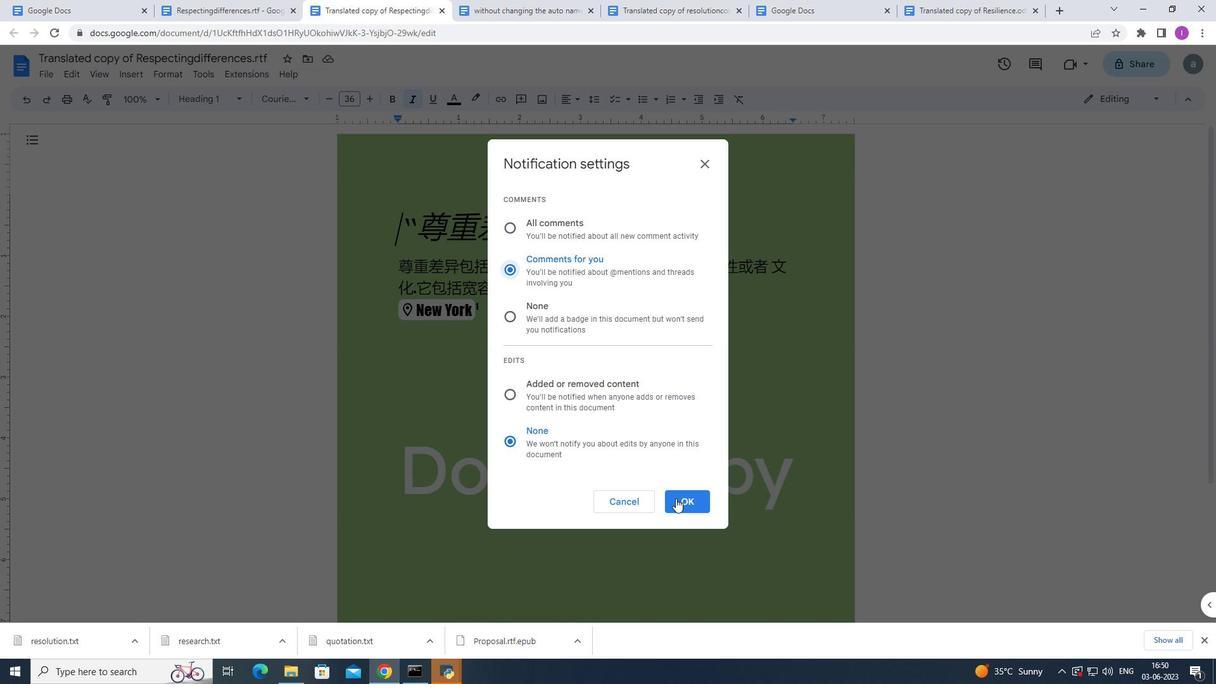 
Action: Mouse moved to (312, 237)
Screenshot: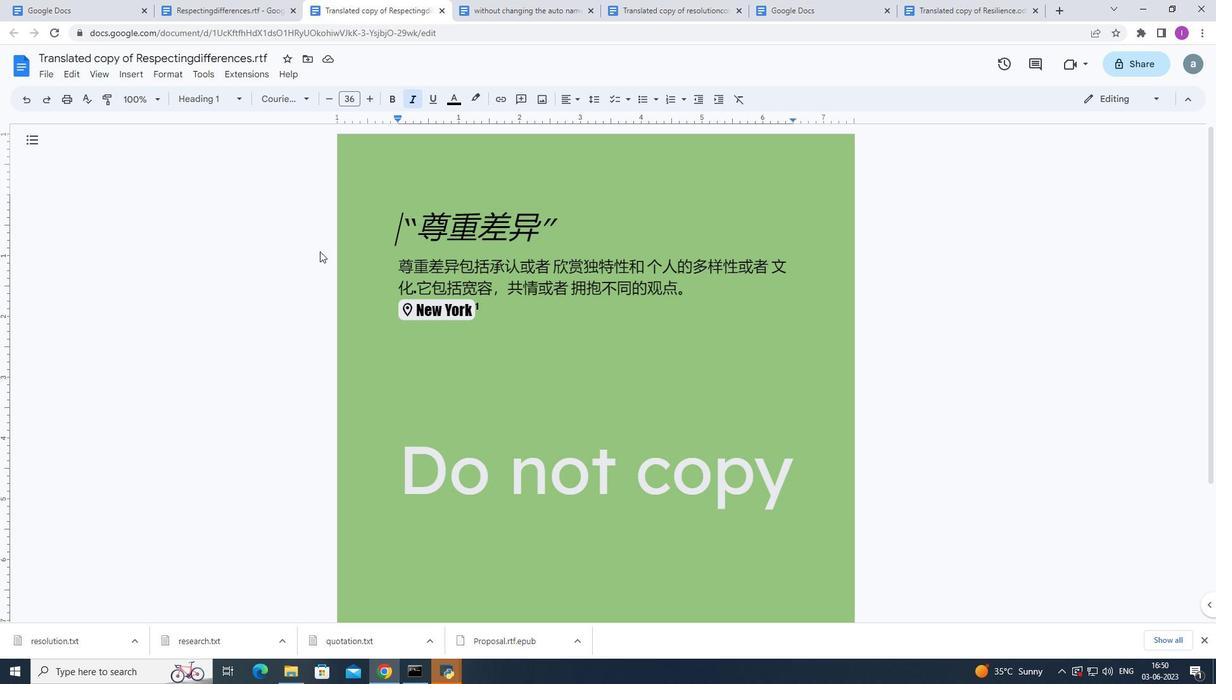 
